 Task: Look for products in the category "Alcoholic Kombucha" from Local roots only.
Action: Mouse moved to (709, 279)
Screenshot: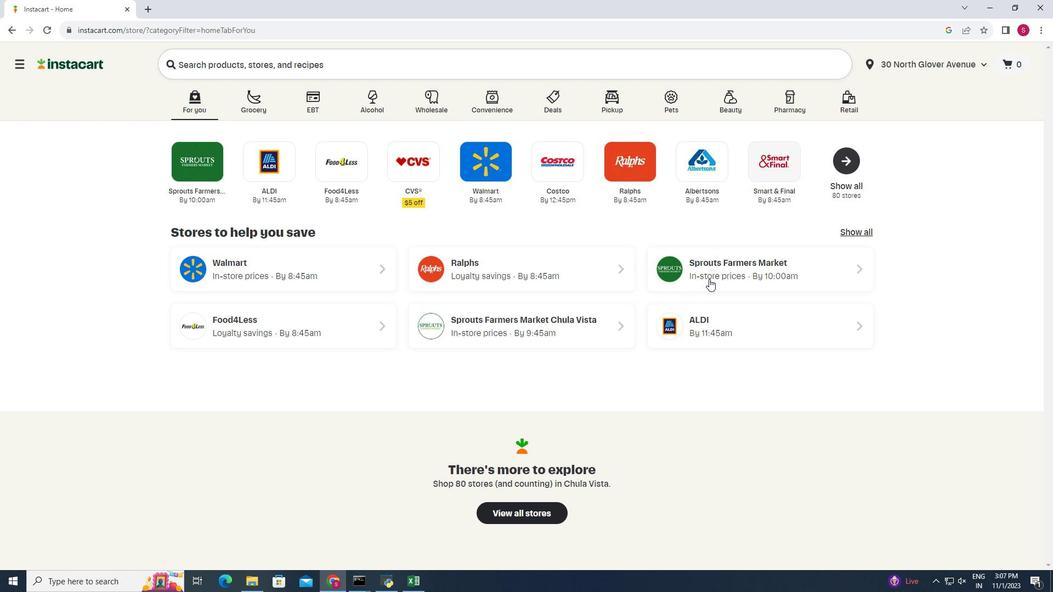 
Action: Mouse pressed left at (709, 279)
Screenshot: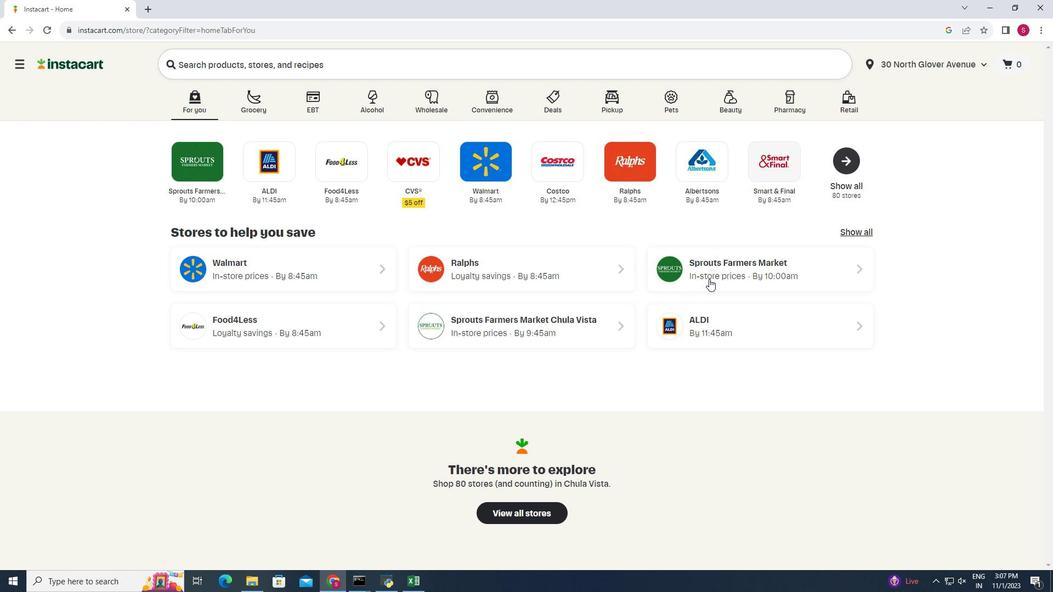 
Action: Mouse moved to (39, 545)
Screenshot: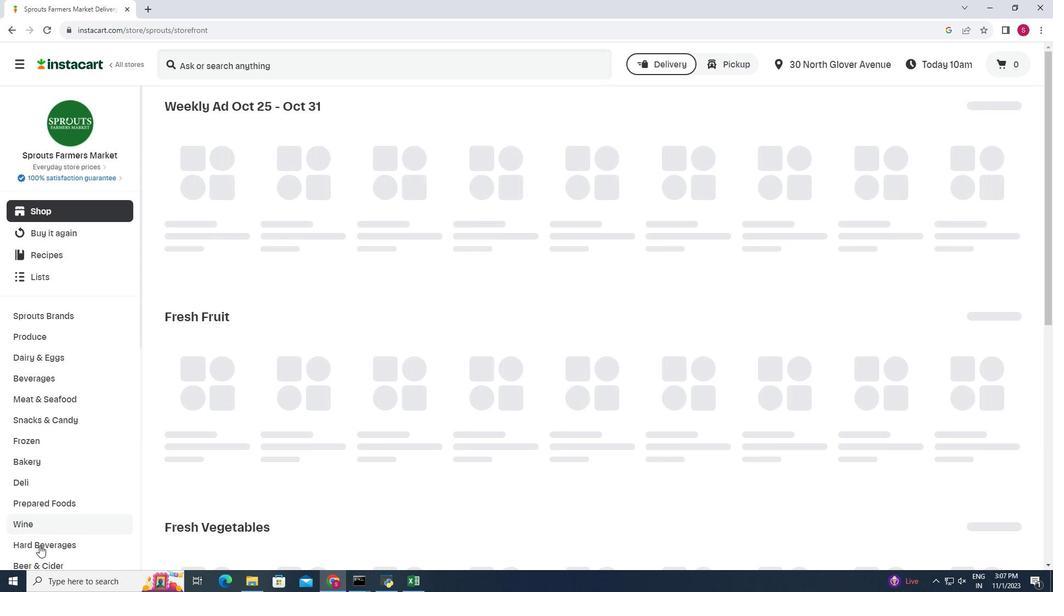 
Action: Mouse pressed left at (39, 545)
Screenshot: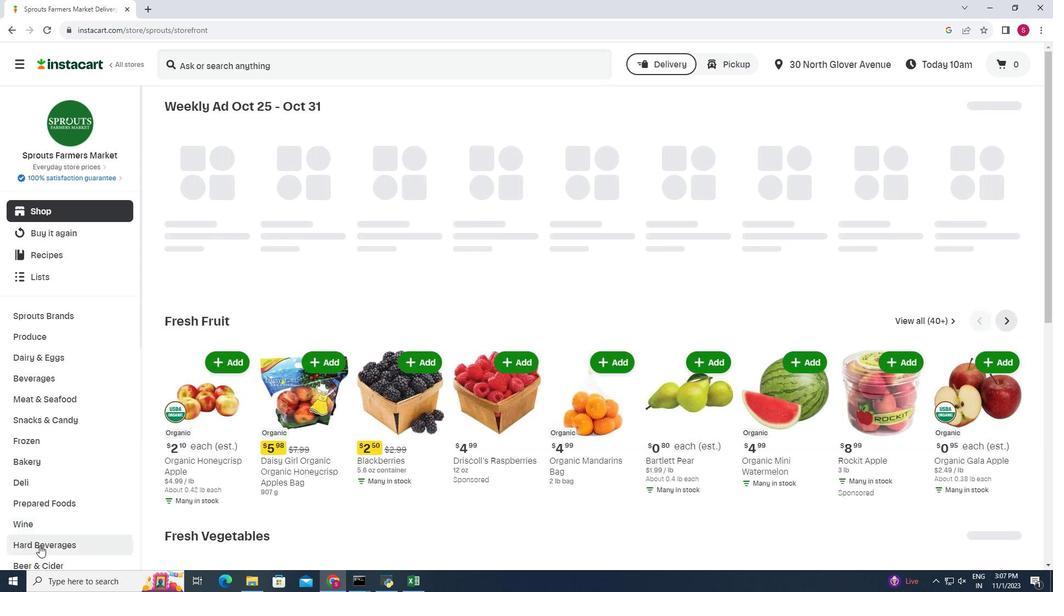 
Action: Mouse moved to (384, 134)
Screenshot: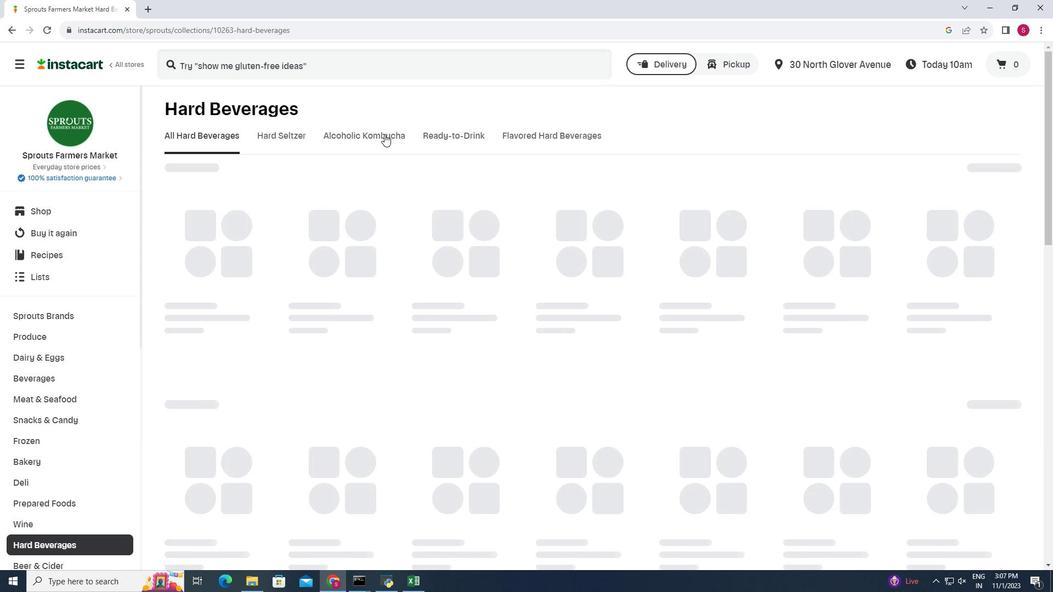 
Action: Mouse pressed left at (384, 134)
Screenshot: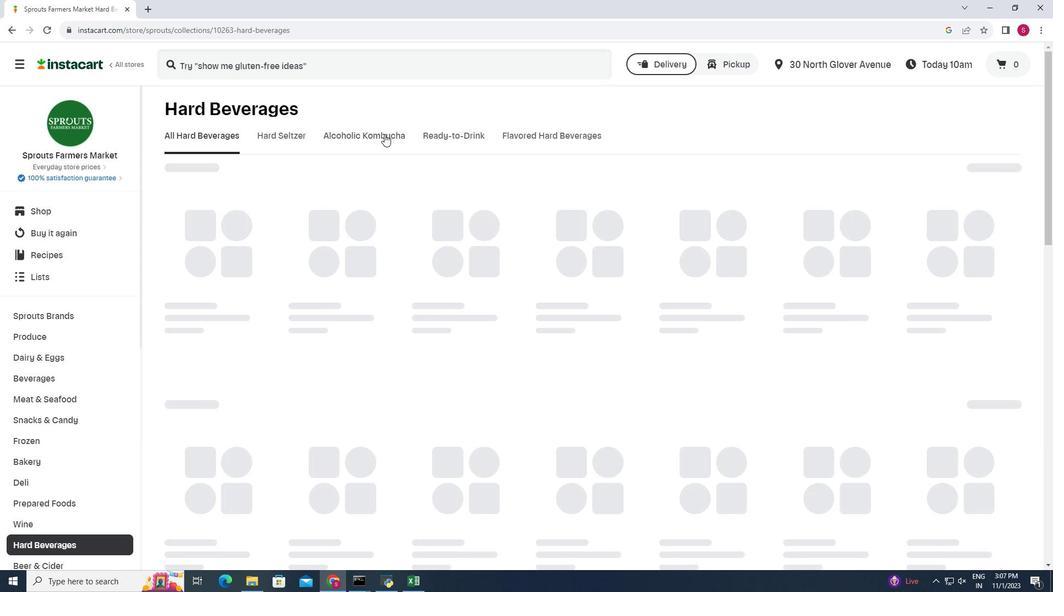 
Action: Mouse moved to (410, 171)
Screenshot: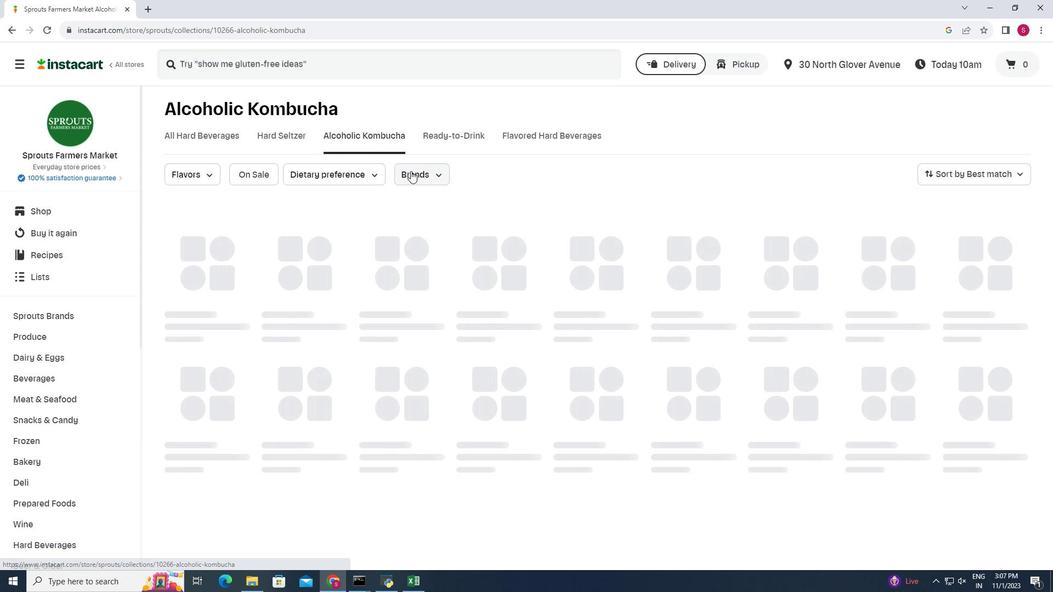 
Action: Mouse pressed left at (410, 171)
Screenshot: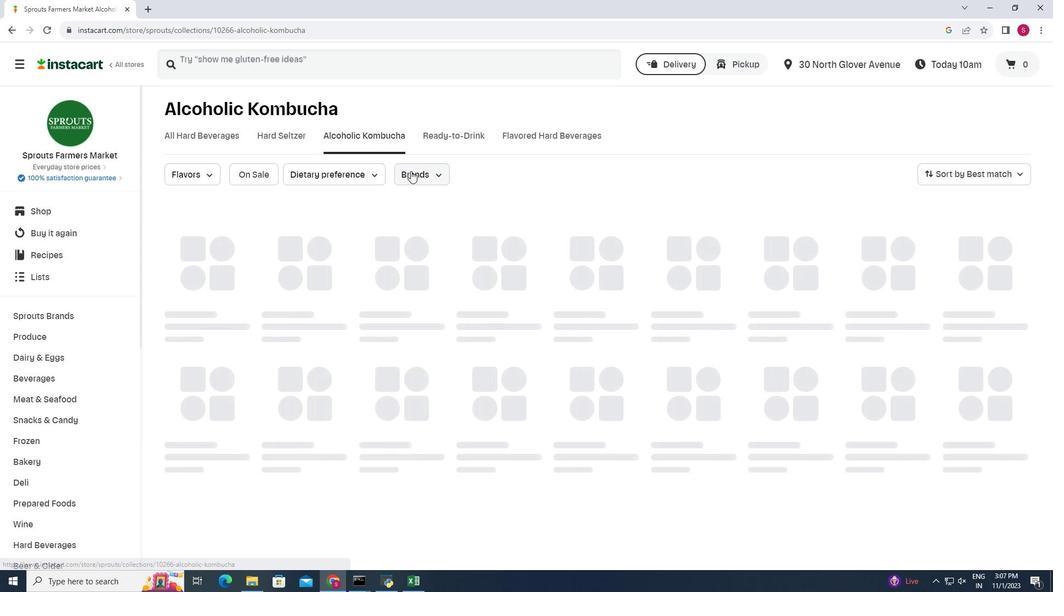 
Action: Mouse moved to (426, 258)
Screenshot: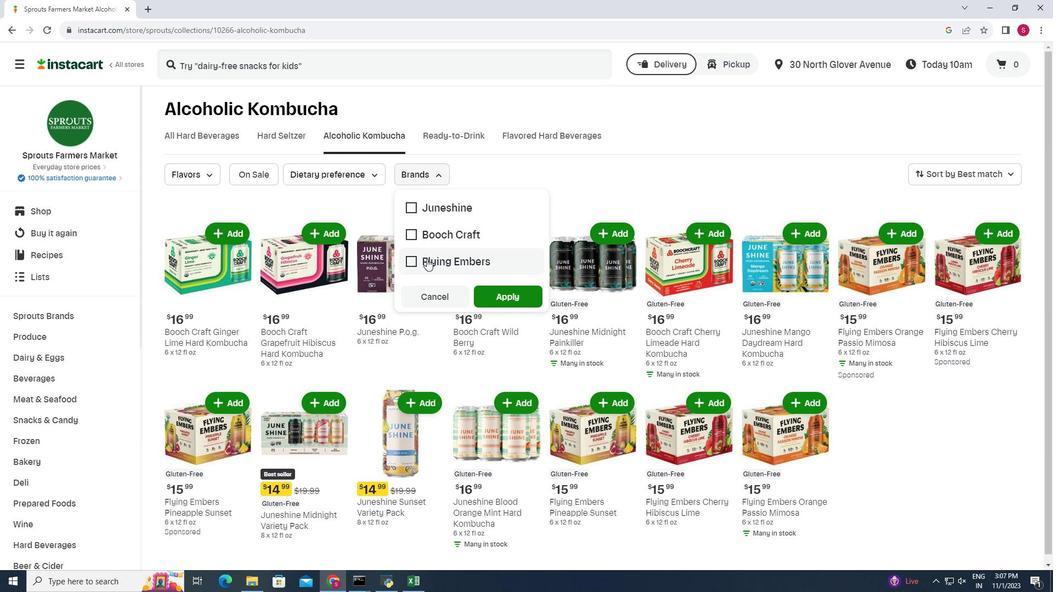 
